 Task: Click delete.
Action: Mouse moved to (693, 128)
Screenshot: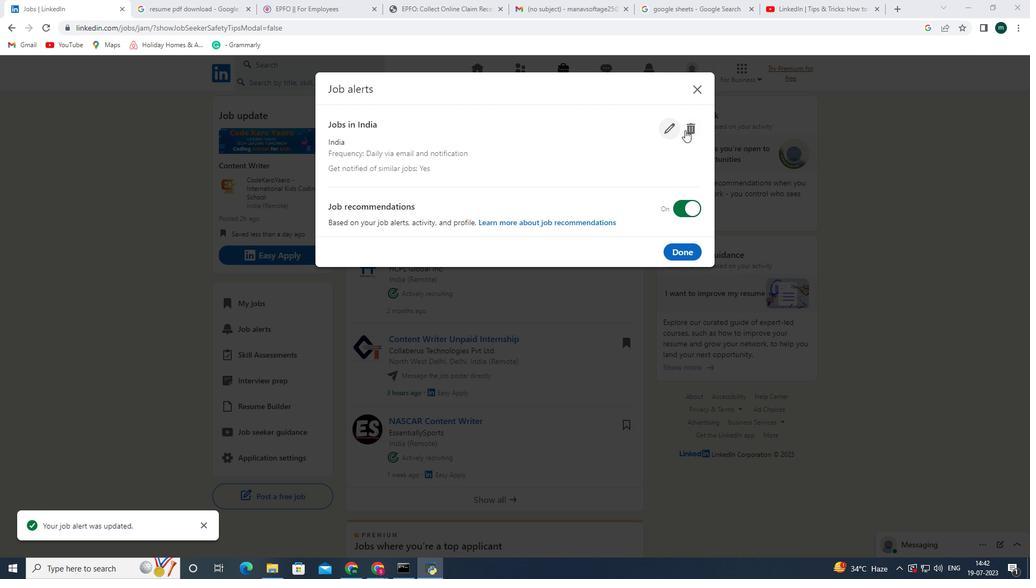 
Action: Mouse pressed left at (693, 128)
Screenshot: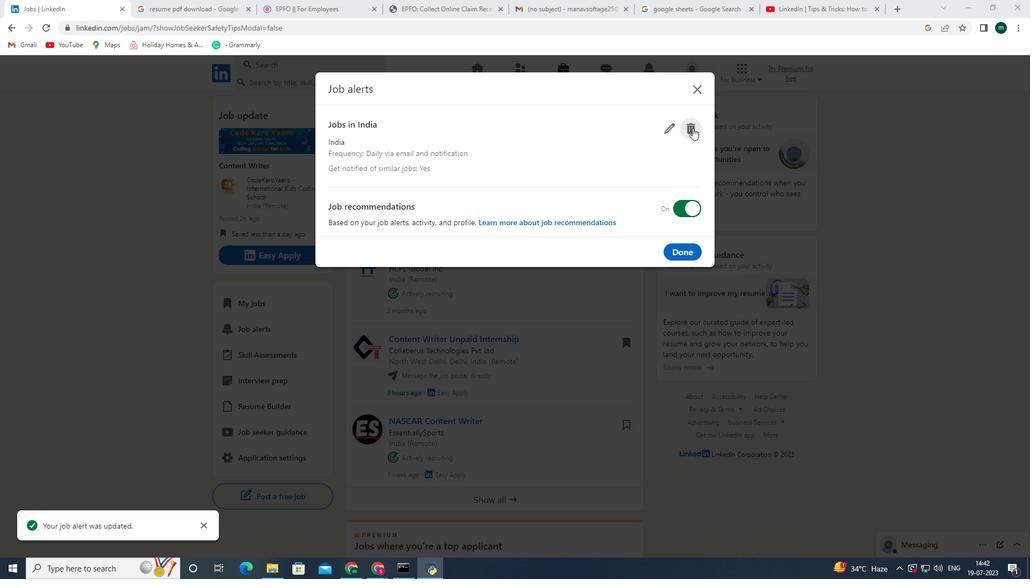 
Action: Mouse moved to (572, 252)
Screenshot: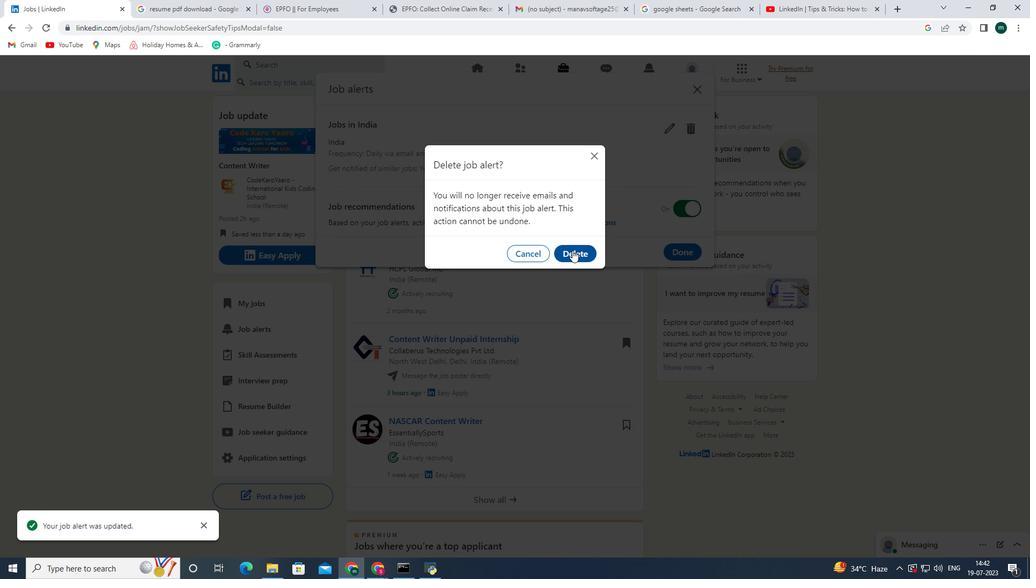 
Action: Mouse pressed left at (572, 252)
Screenshot: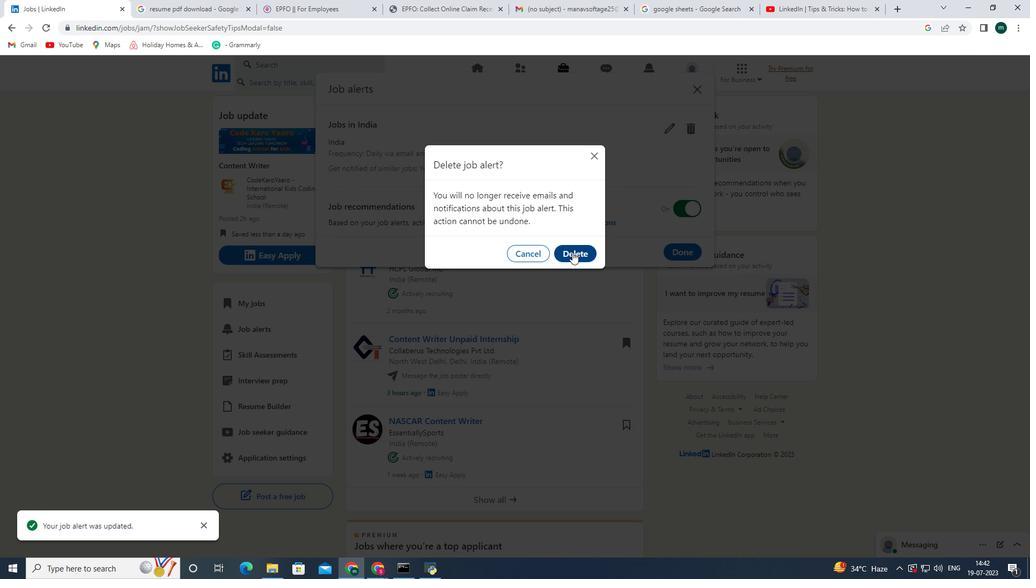 
